 Task: Add 45 minutes after the event.
Action: Mouse moved to (130, 343)
Screenshot: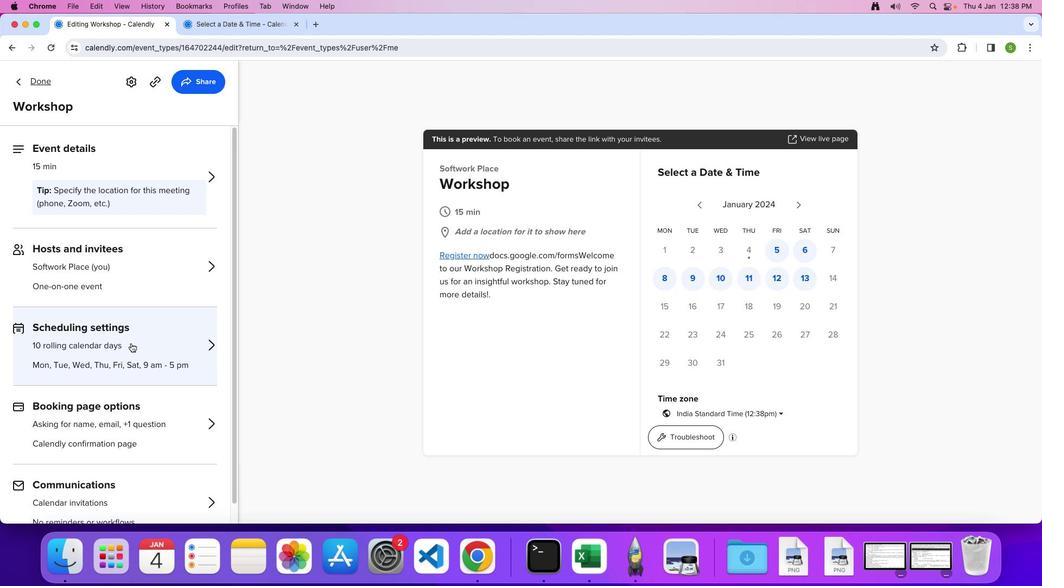 
Action: Mouse pressed left at (130, 343)
Screenshot: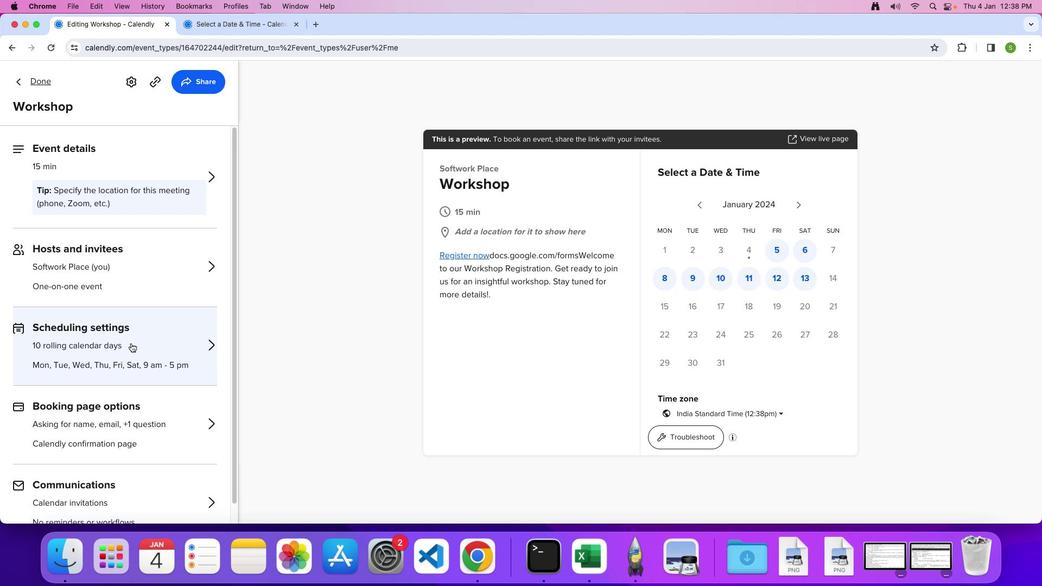 
Action: Mouse moved to (73, 424)
Screenshot: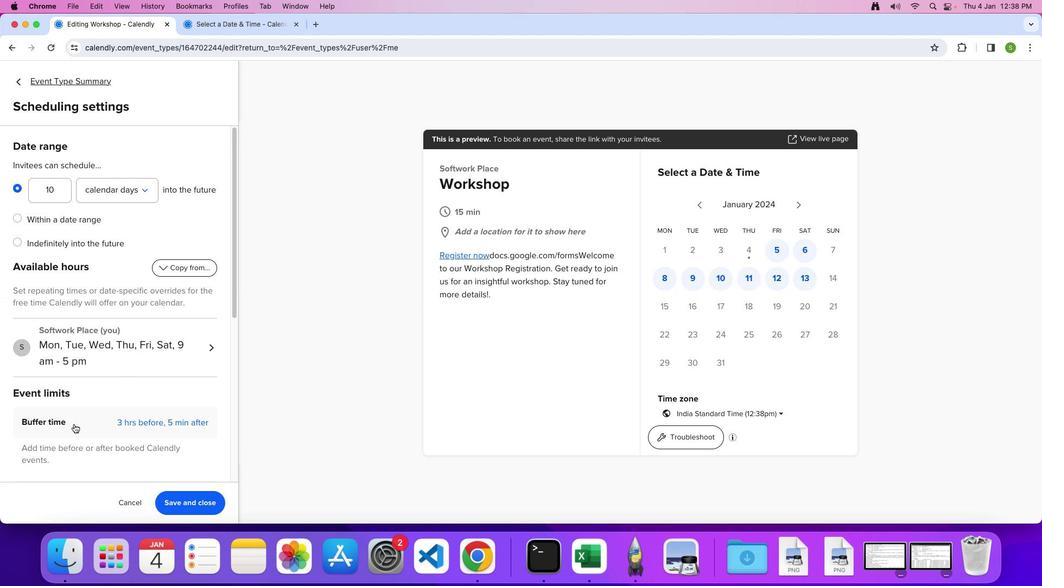 
Action: Mouse pressed left at (73, 424)
Screenshot: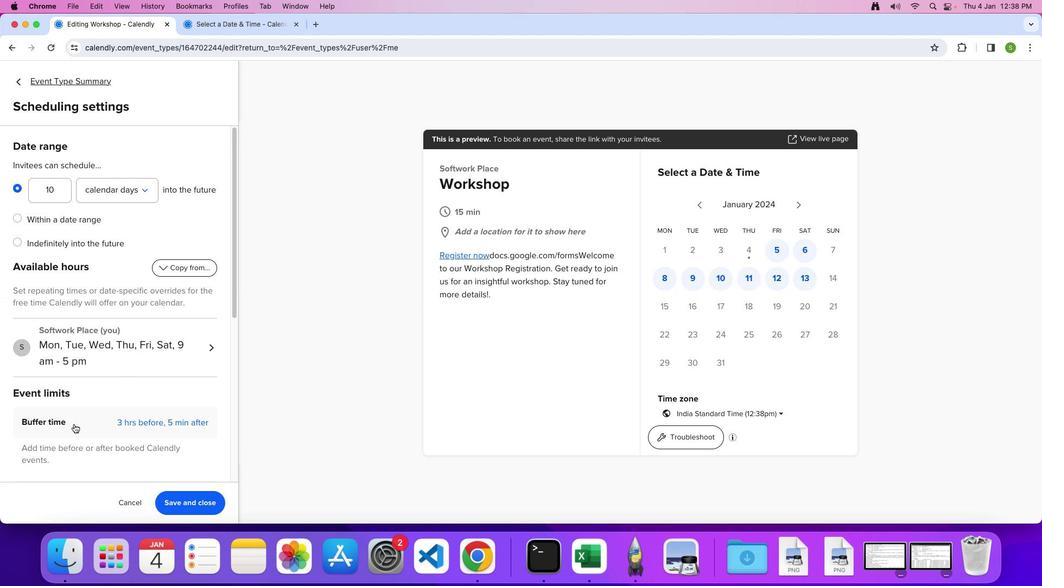 
Action: Mouse moved to (135, 400)
Screenshot: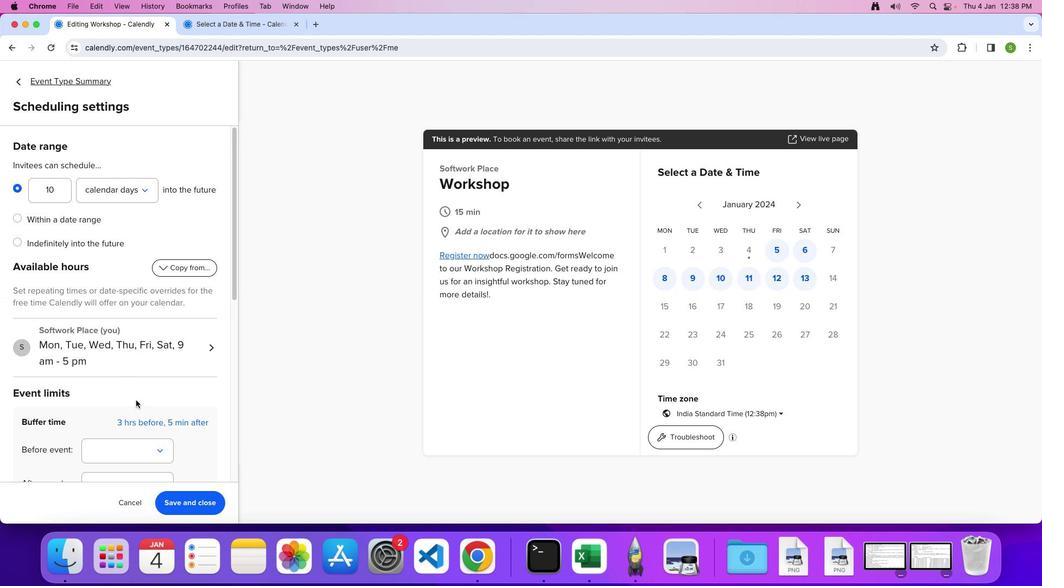 
Action: Mouse scrolled (135, 400) with delta (0, 0)
Screenshot: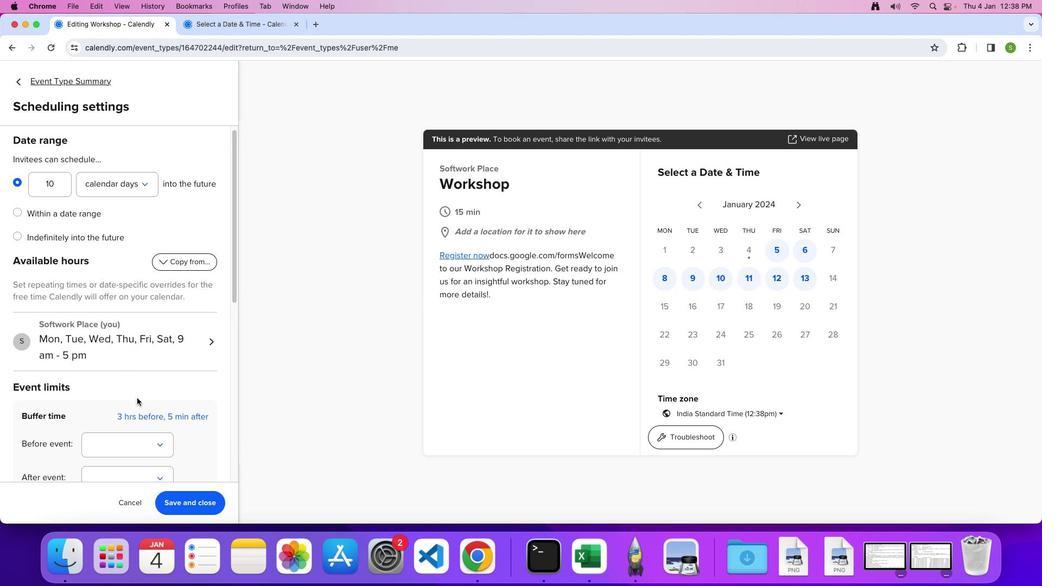 
Action: Mouse moved to (136, 400)
Screenshot: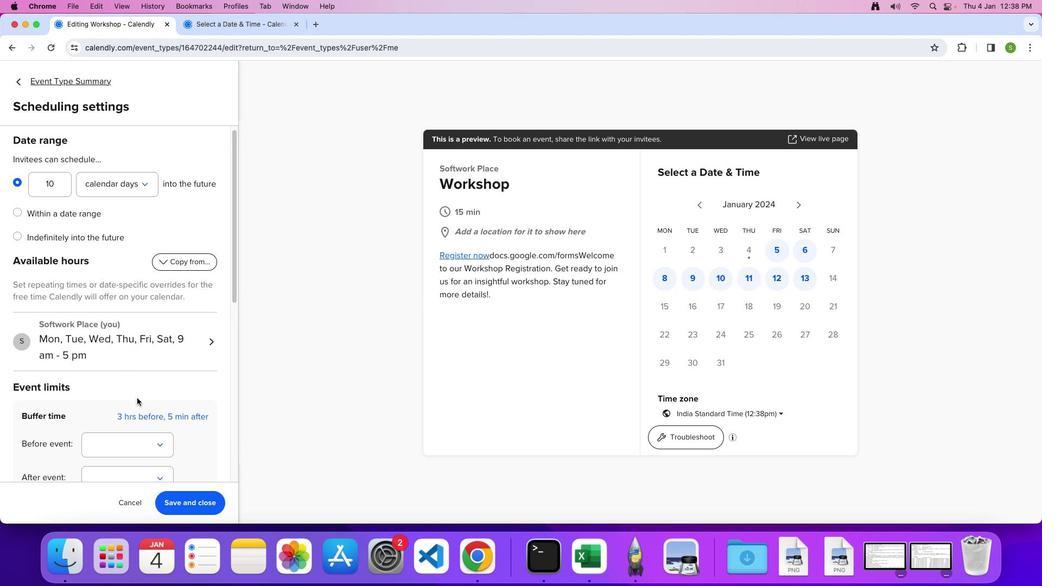 
Action: Mouse scrolled (136, 400) with delta (0, 0)
Screenshot: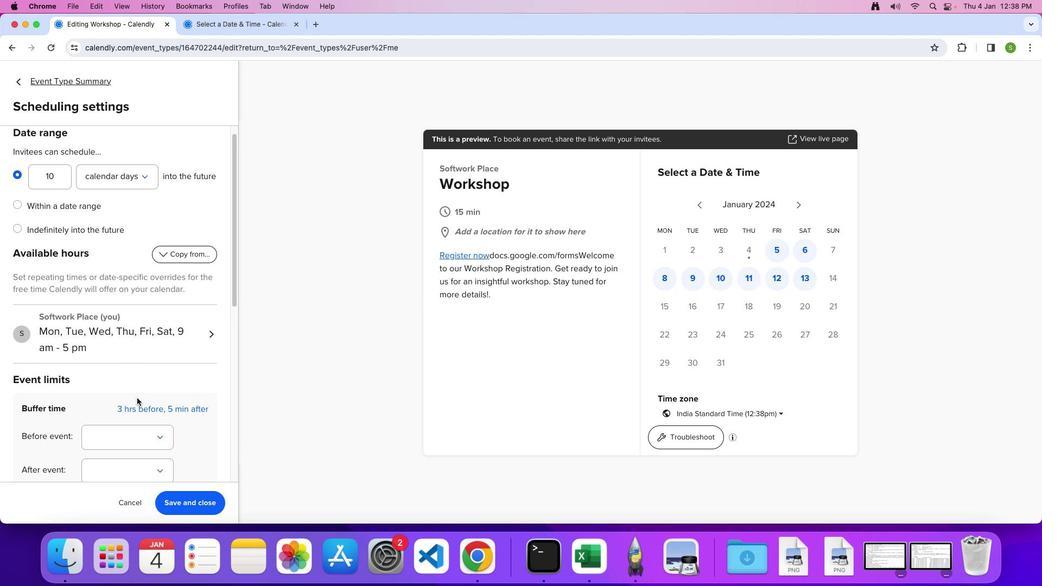 
Action: Mouse moved to (137, 398)
Screenshot: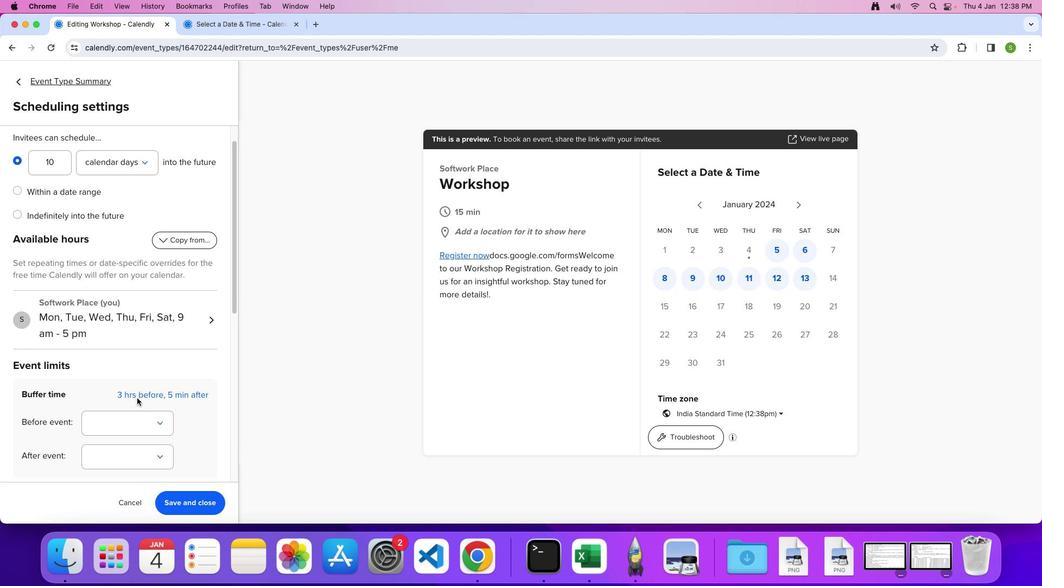 
Action: Mouse scrolled (137, 398) with delta (0, -1)
Screenshot: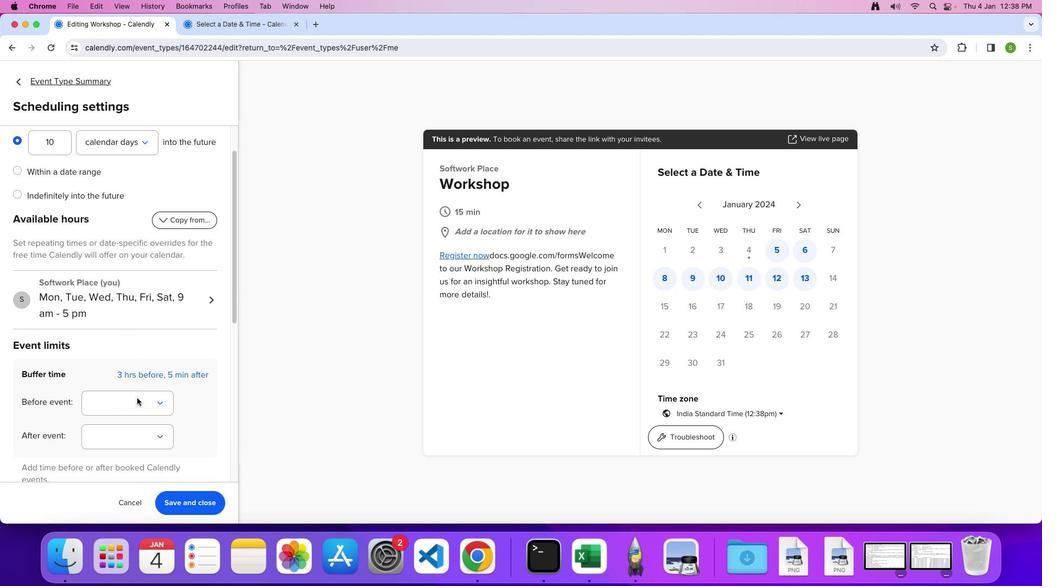
Action: Mouse moved to (156, 400)
Screenshot: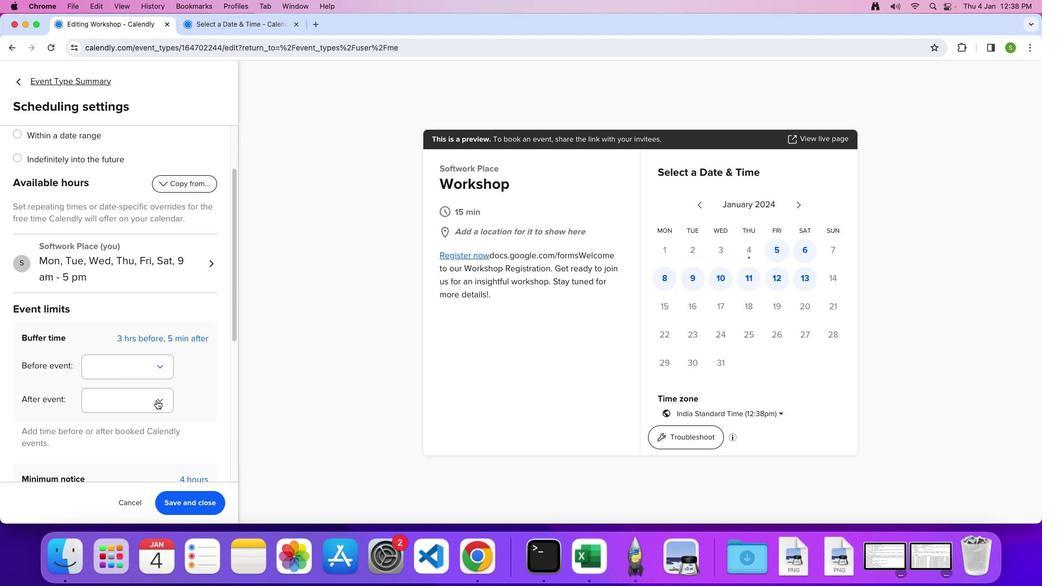 
Action: Mouse pressed left at (156, 400)
Screenshot: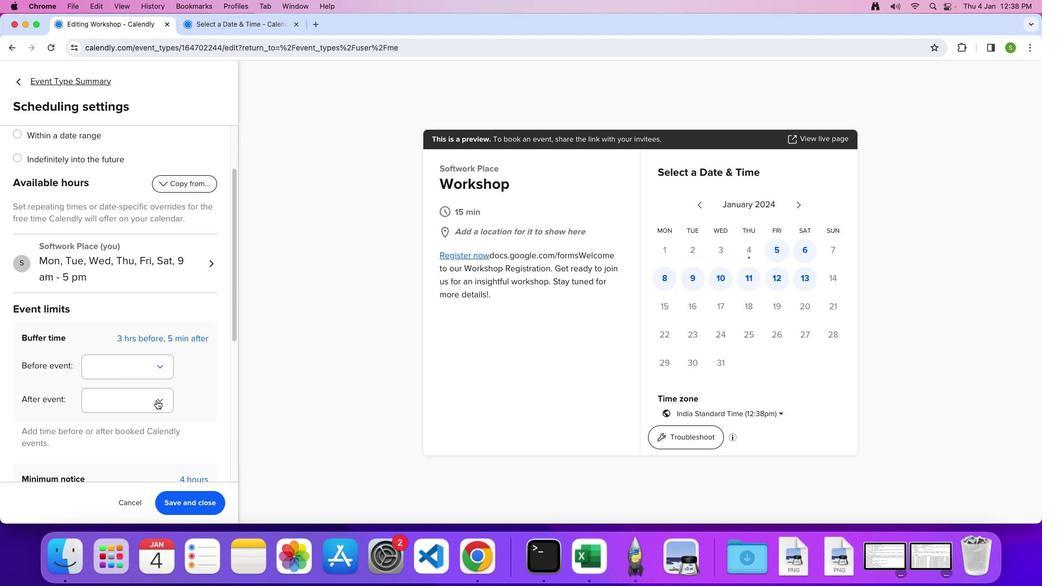 
Action: Mouse moved to (167, 426)
Screenshot: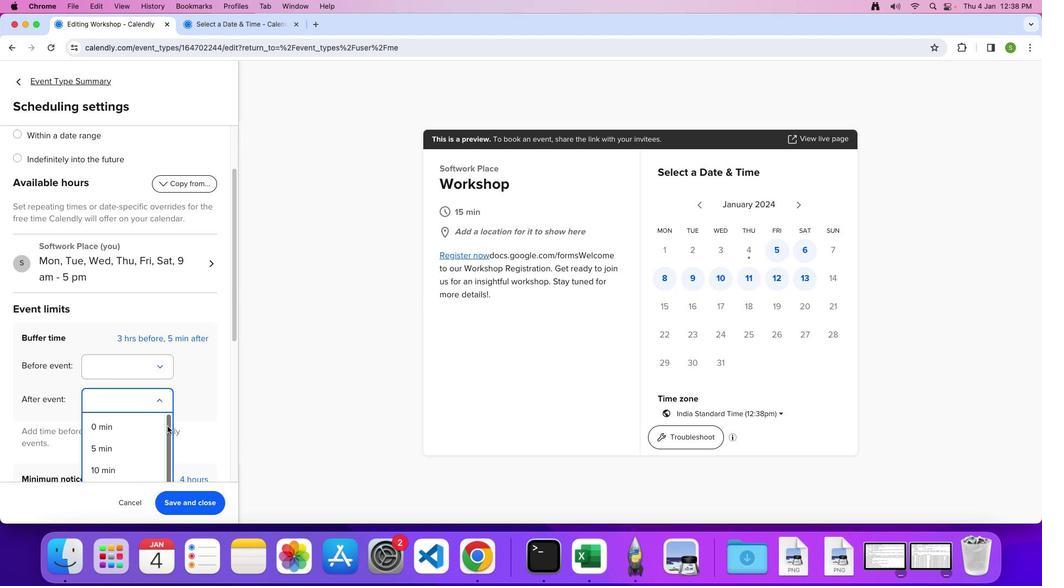 
Action: Mouse scrolled (167, 426) with delta (0, 0)
Screenshot: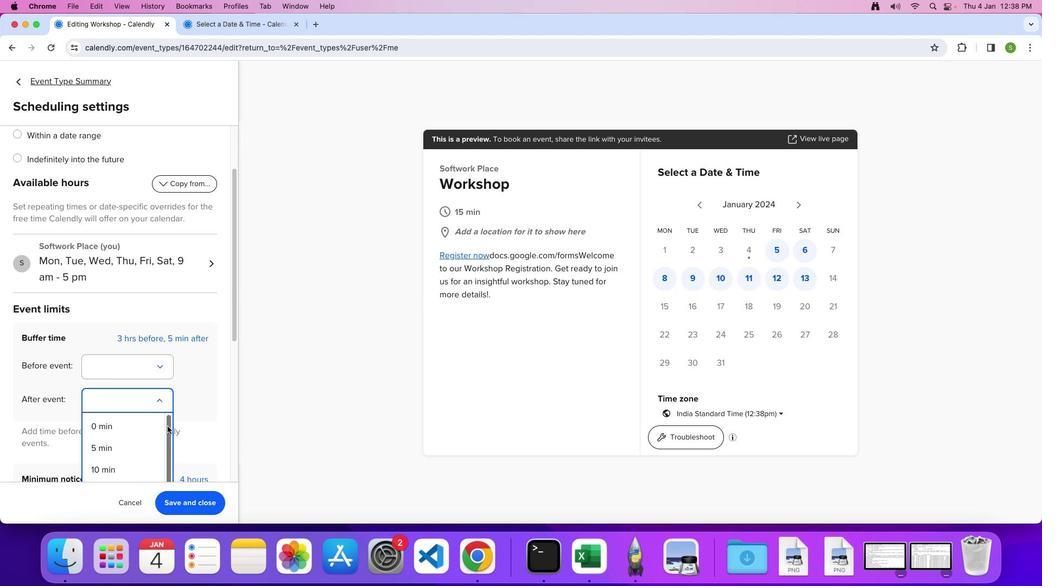 
Action: Mouse scrolled (167, 426) with delta (0, 0)
Screenshot: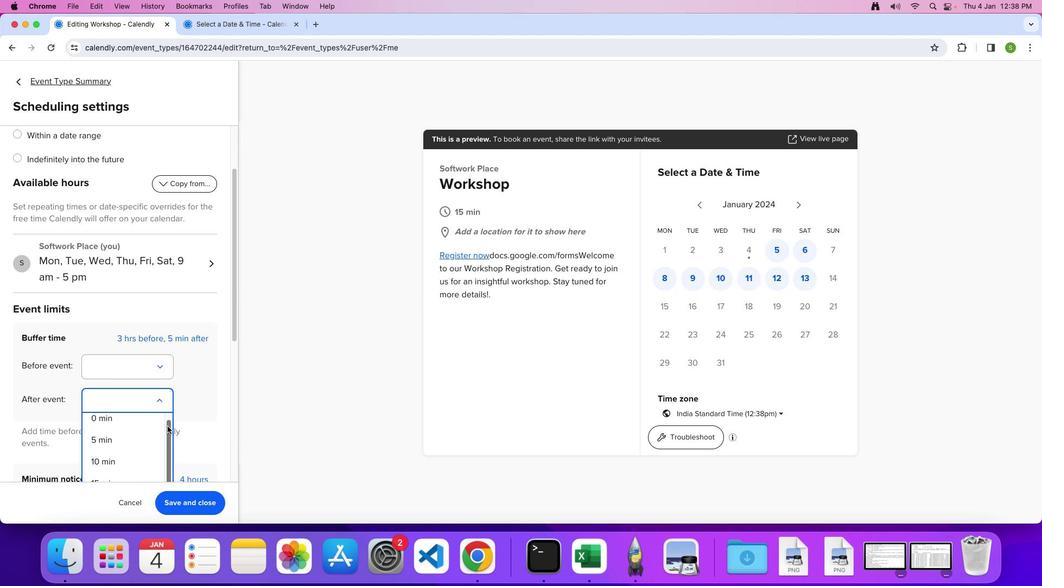 
Action: Mouse moved to (167, 426)
Screenshot: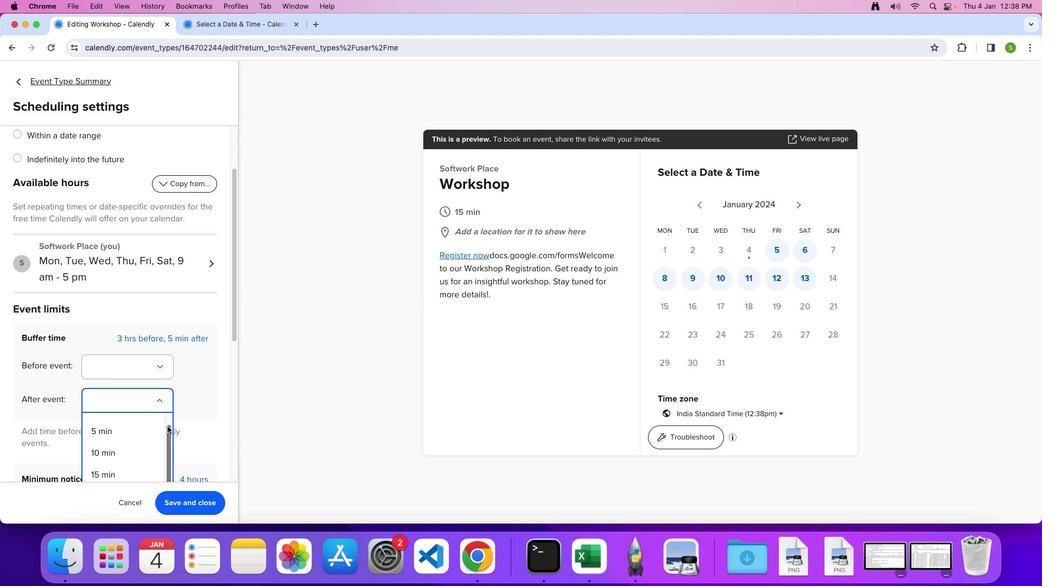 
Action: Mouse scrolled (167, 426) with delta (0, -1)
Screenshot: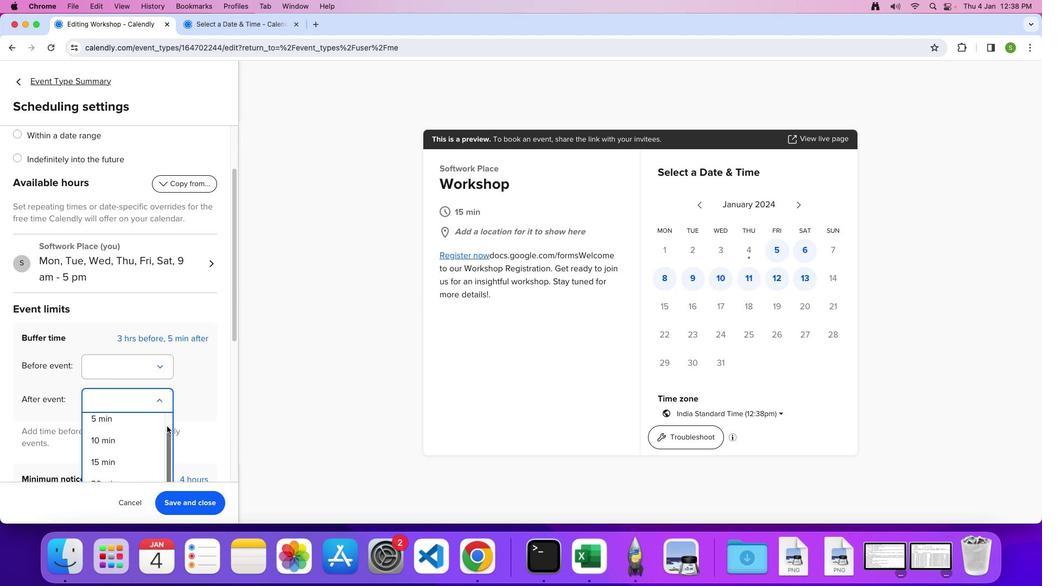 
Action: Mouse moved to (145, 431)
Screenshot: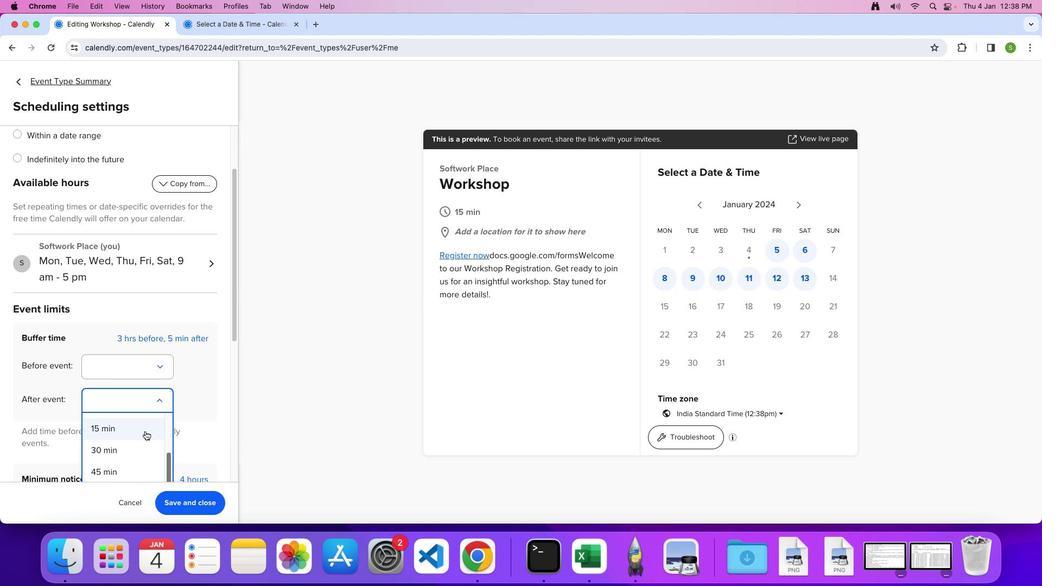 
Action: Mouse scrolled (145, 431) with delta (0, 0)
Screenshot: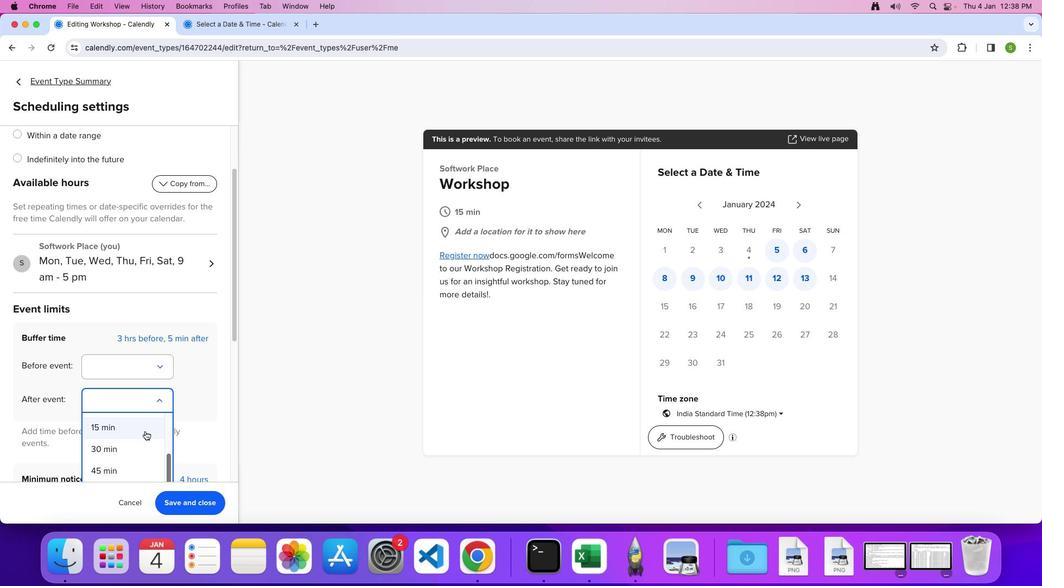 
Action: Mouse scrolled (145, 431) with delta (0, 0)
Screenshot: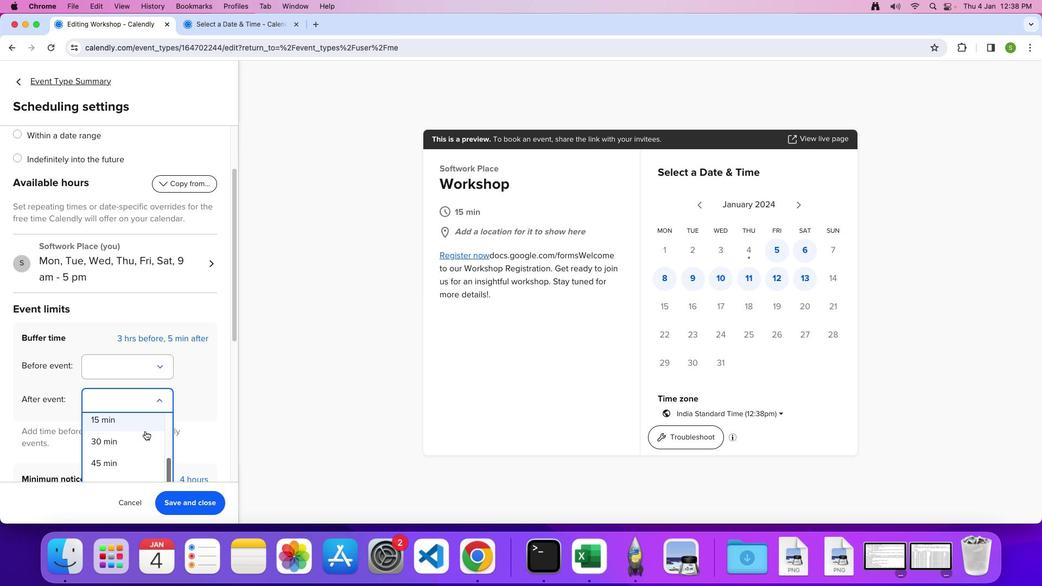 
Action: Mouse scrolled (145, 431) with delta (0, 0)
Screenshot: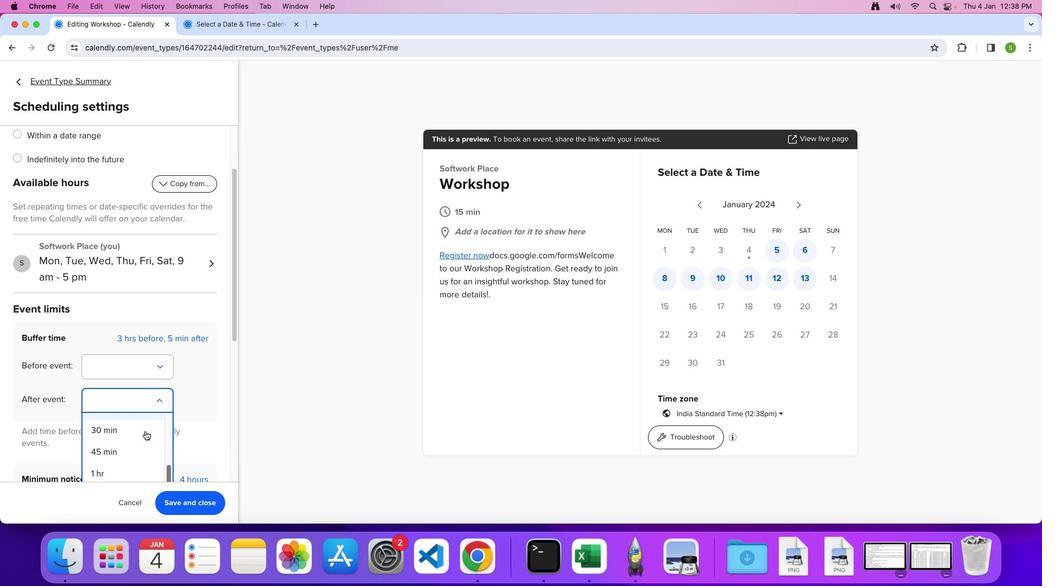 
Action: Mouse moved to (109, 434)
Screenshot: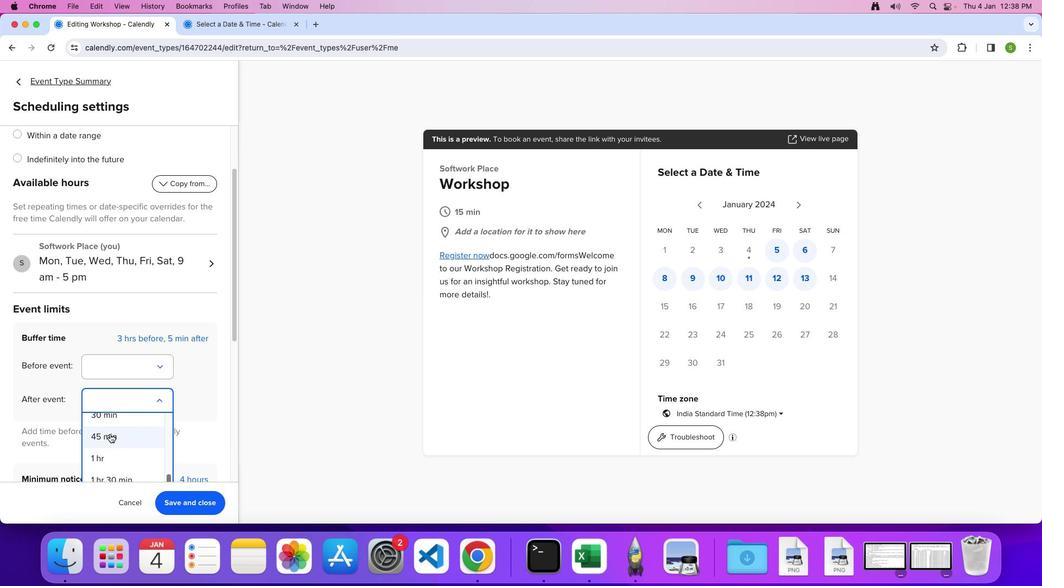 
Action: Mouse pressed left at (109, 434)
Screenshot: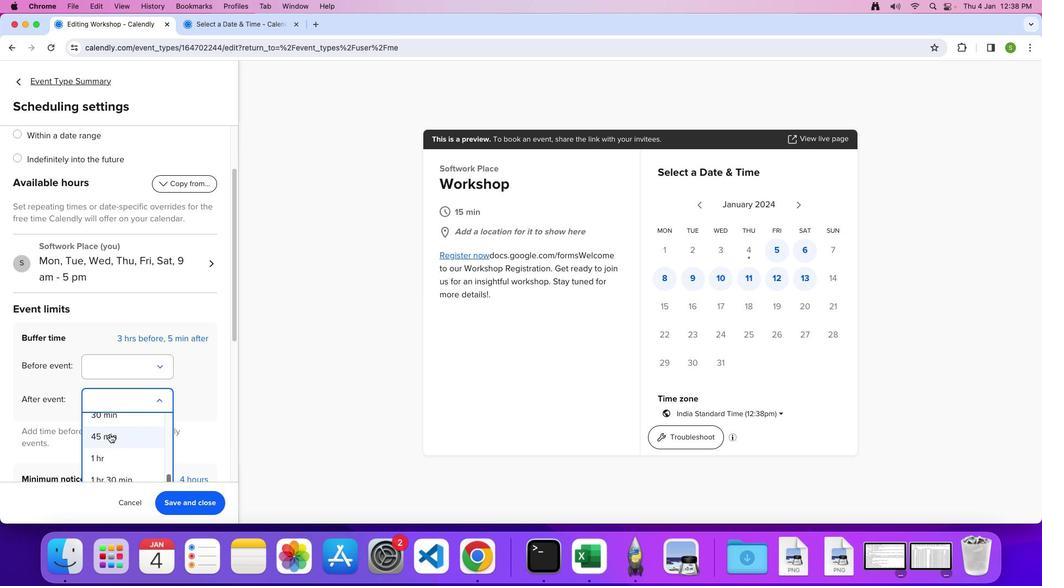 
Action: Mouse moved to (188, 505)
Screenshot: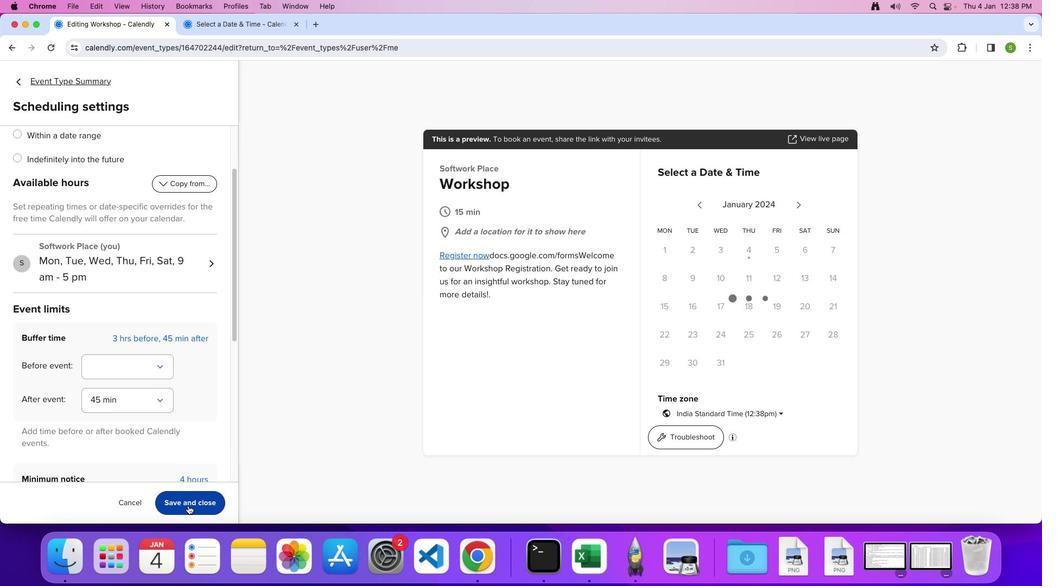 
Action: Mouse pressed left at (188, 505)
Screenshot: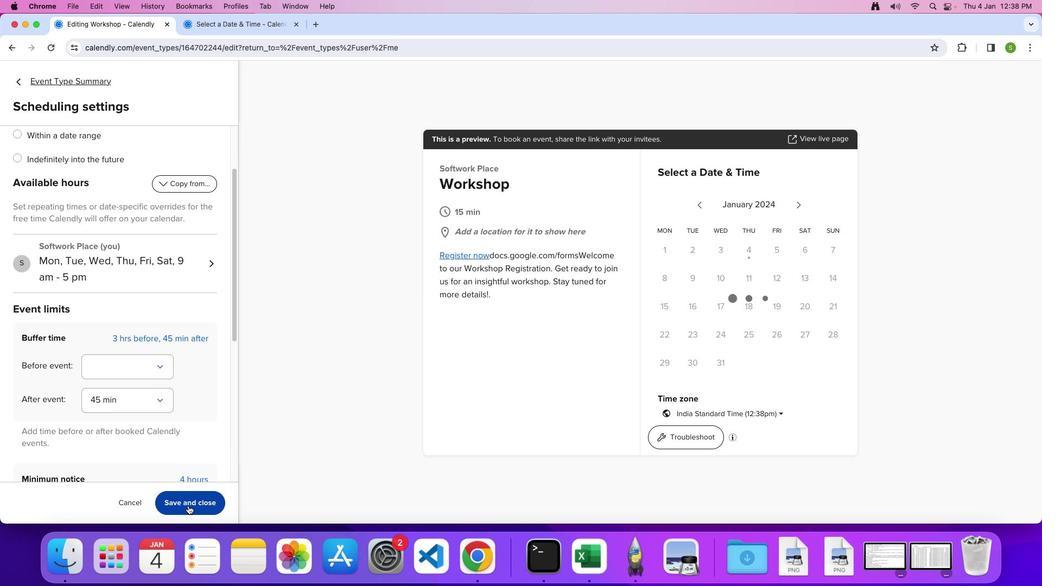 
Action: Mouse moved to (188, 505)
Screenshot: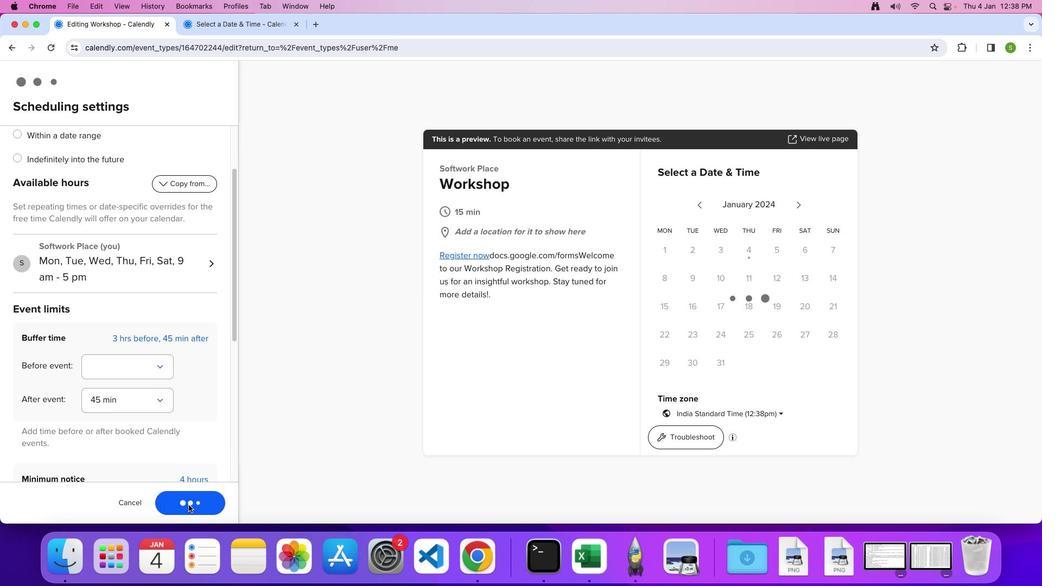 
